 Task: Set "SPS and PPS ID numbers" for "H.264/MPEG-4 Part 10/AVC encoder (x264)" to 2.
Action: Mouse moved to (141, 20)
Screenshot: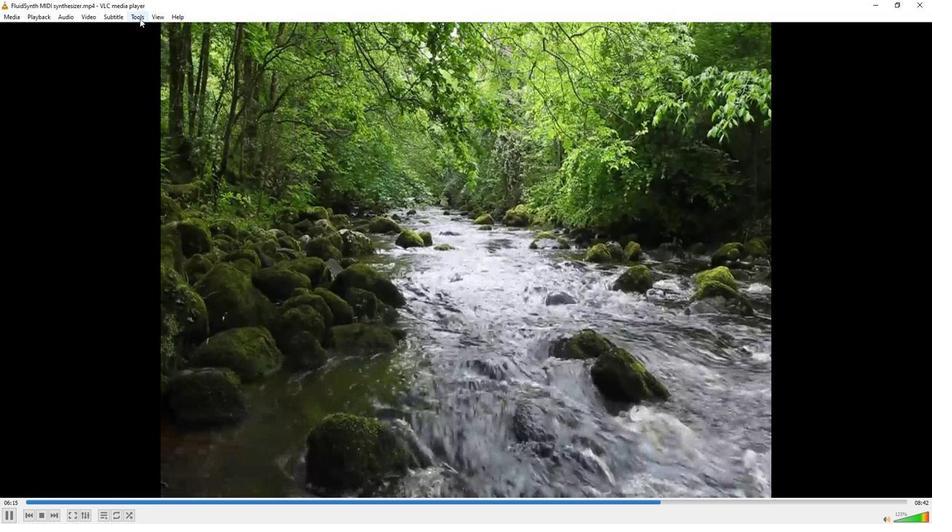 
Action: Mouse pressed left at (141, 20)
Screenshot: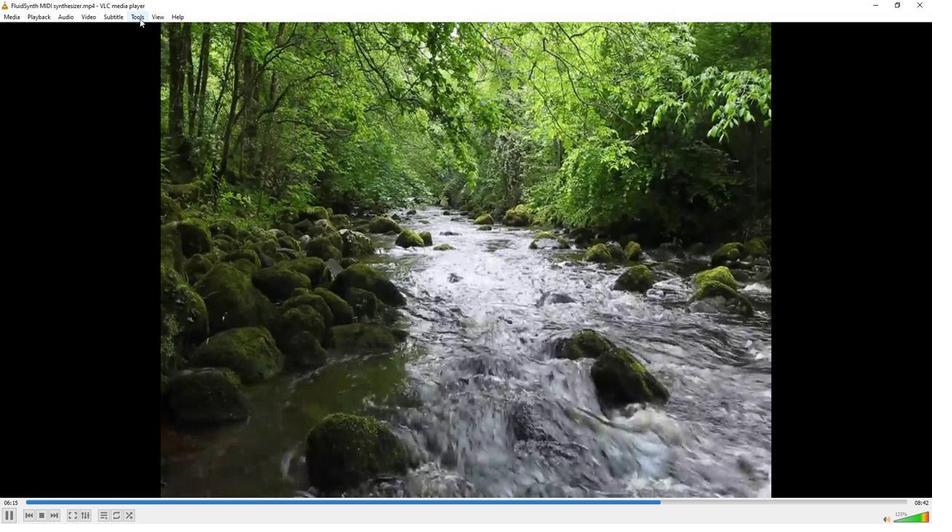 
Action: Mouse moved to (158, 131)
Screenshot: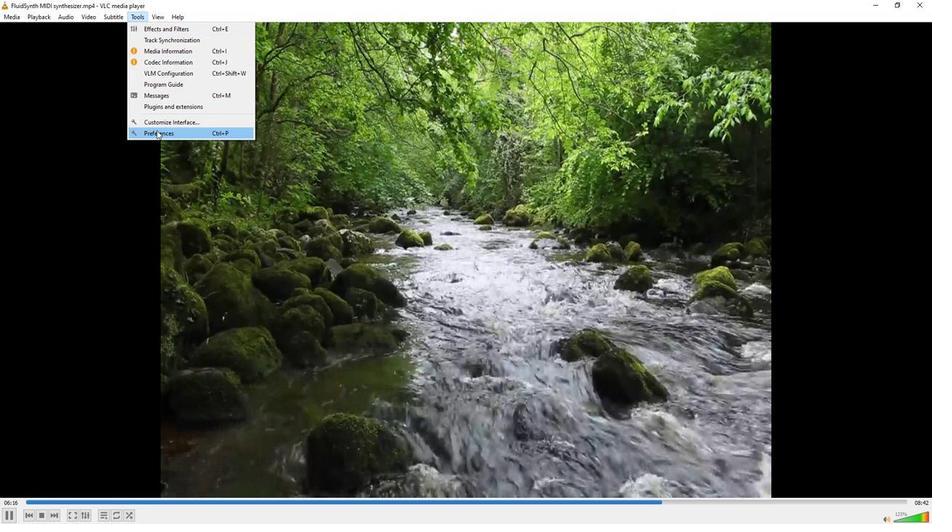 
Action: Mouse pressed left at (158, 131)
Screenshot: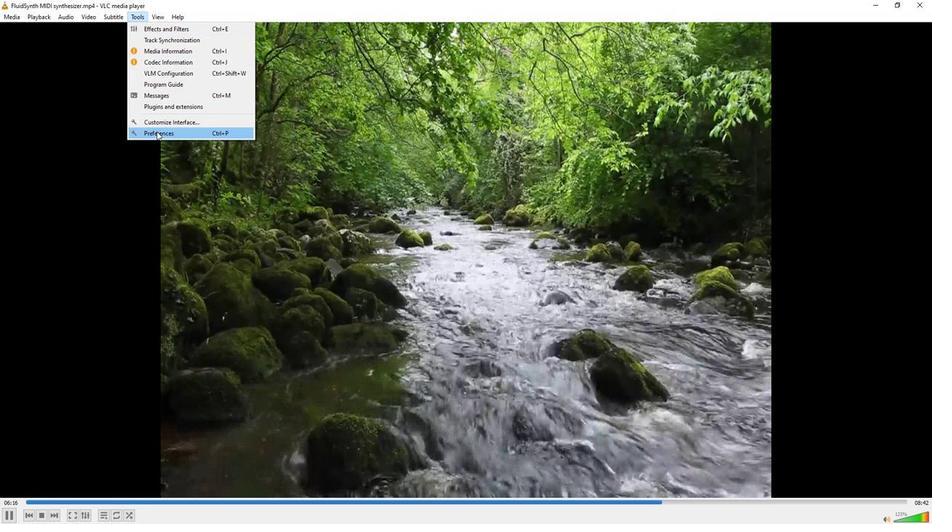 
Action: Mouse moved to (203, 193)
Screenshot: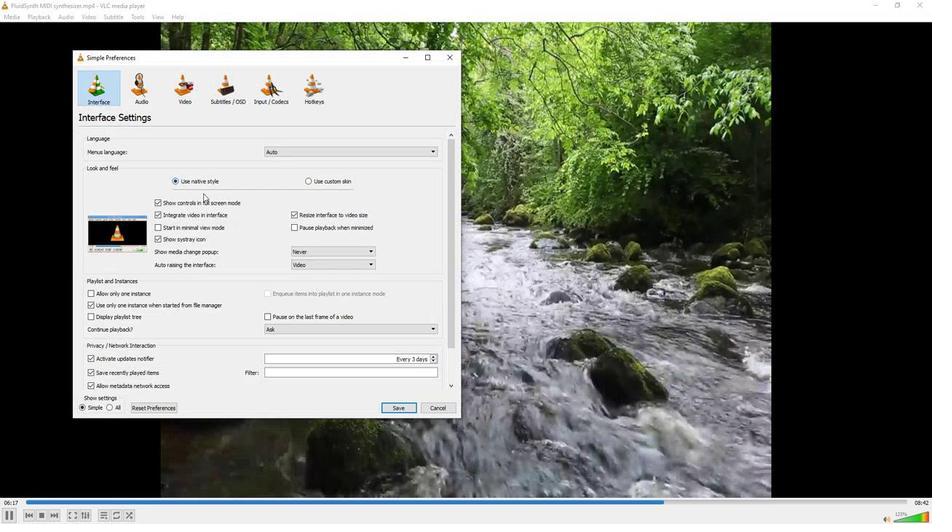 
Action: Mouse scrolled (203, 193) with delta (0, 0)
Screenshot: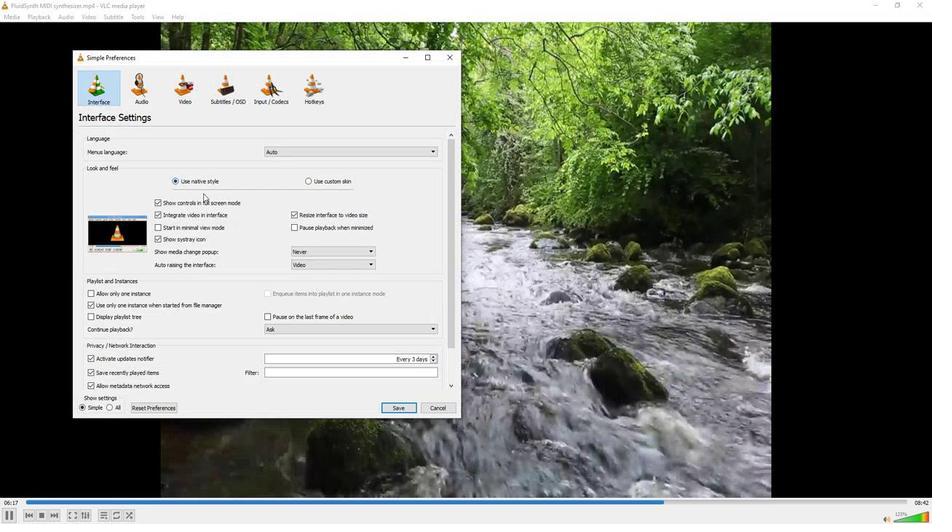 
Action: Mouse moved to (107, 405)
Screenshot: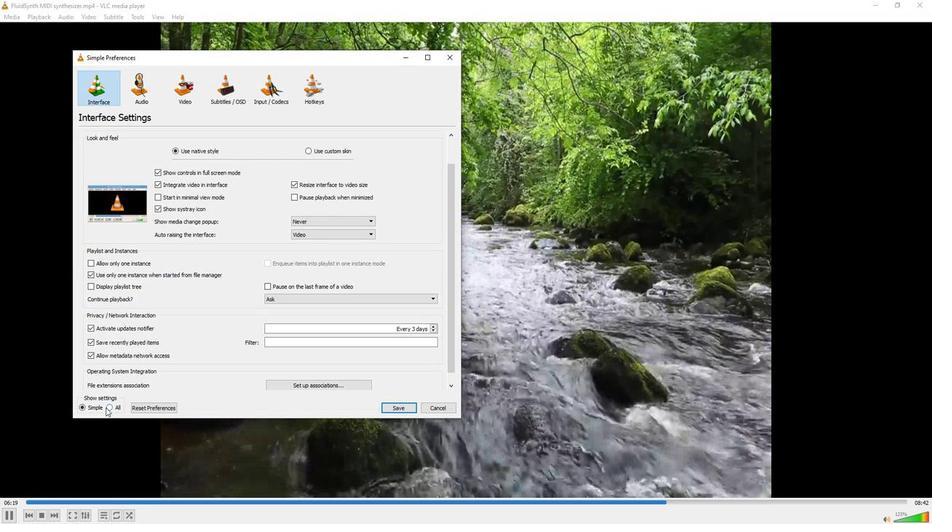 
Action: Mouse pressed left at (107, 405)
Screenshot: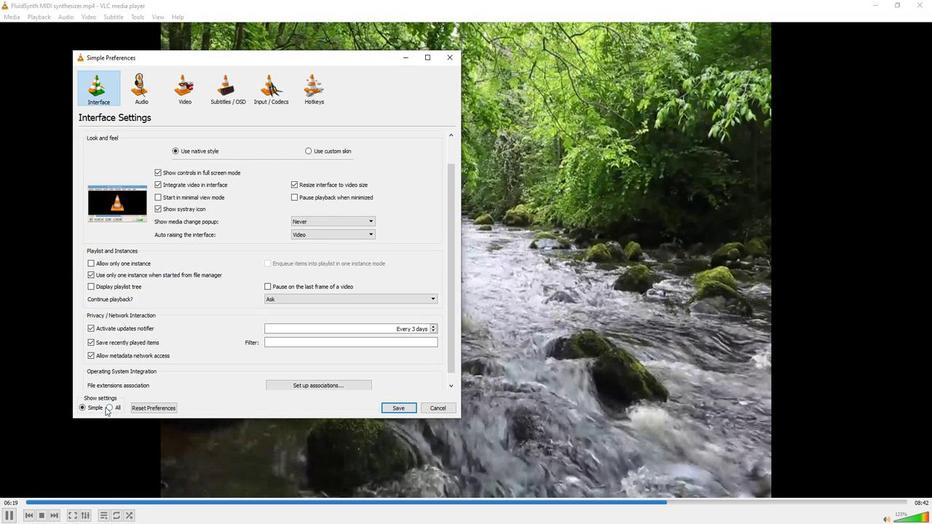 
Action: Mouse moved to (112, 405)
Screenshot: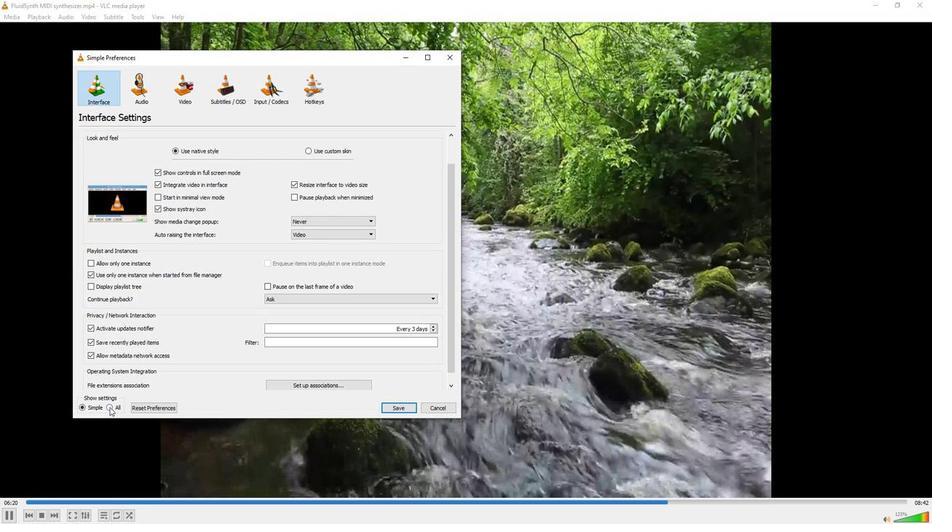 
Action: Mouse pressed left at (112, 405)
Screenshot: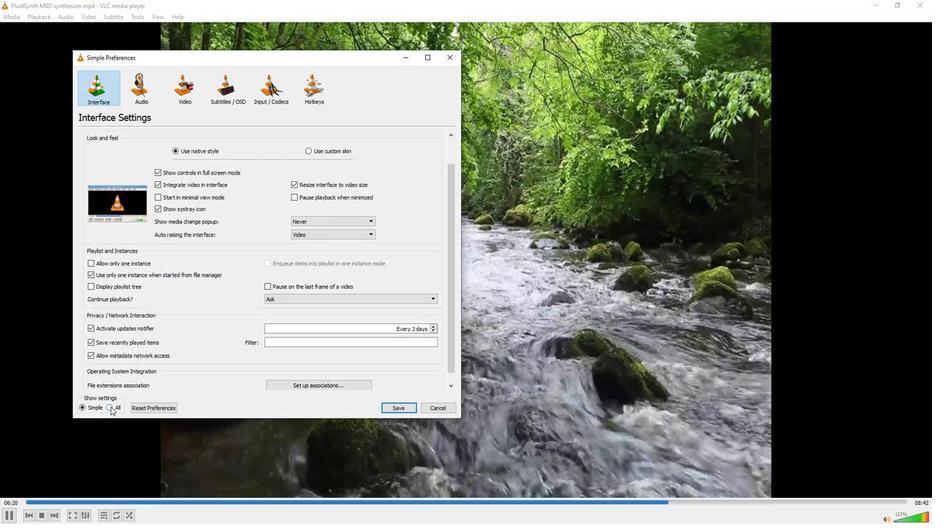 
Action: Mouse moved to (98, 308)
Screenshot: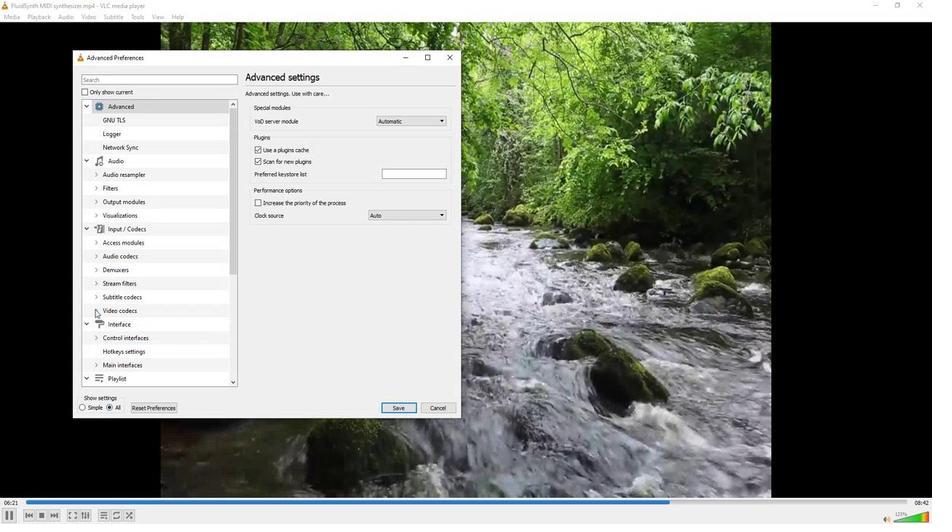 
Action: Mouse pressed left at (98, 308)
Screenshot: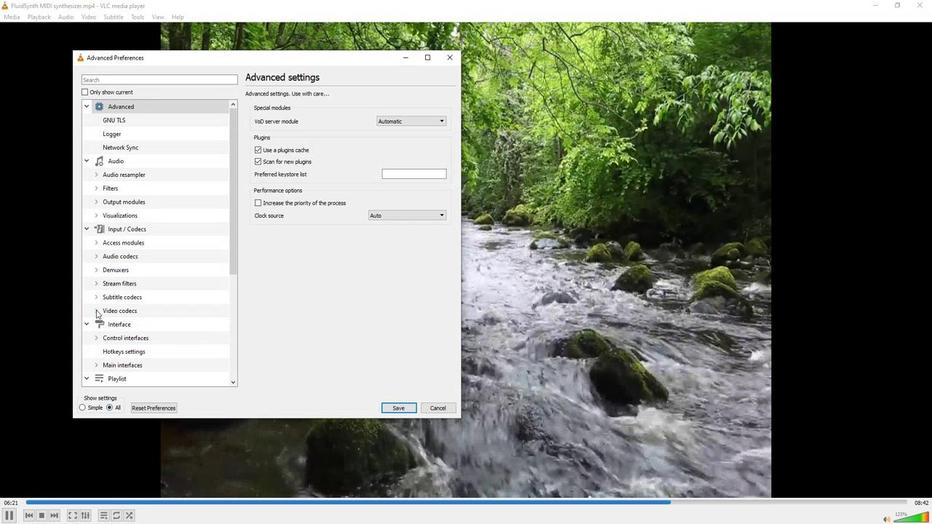 
Action: Mouse moved to (122, 354)
Screenshot: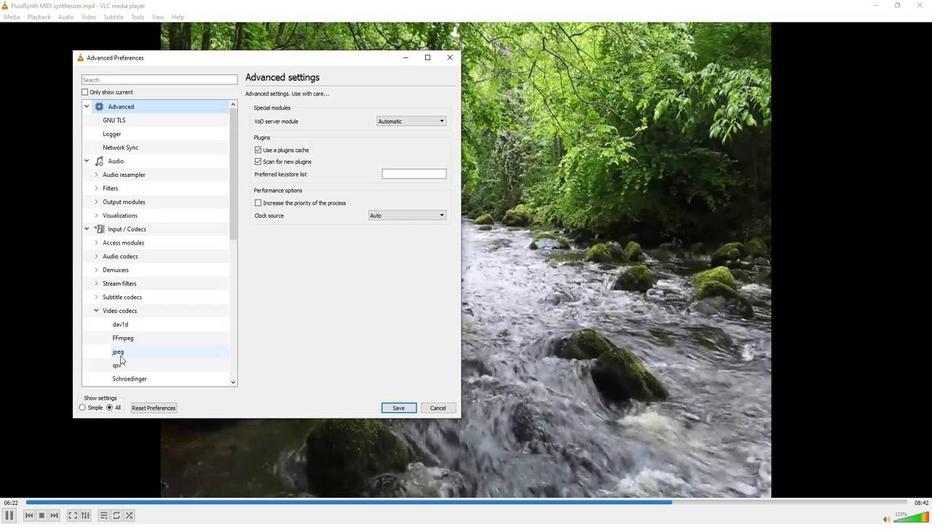 
Action: Mouse scrolled (122, 354) with delta (0, 0)
Screenshot: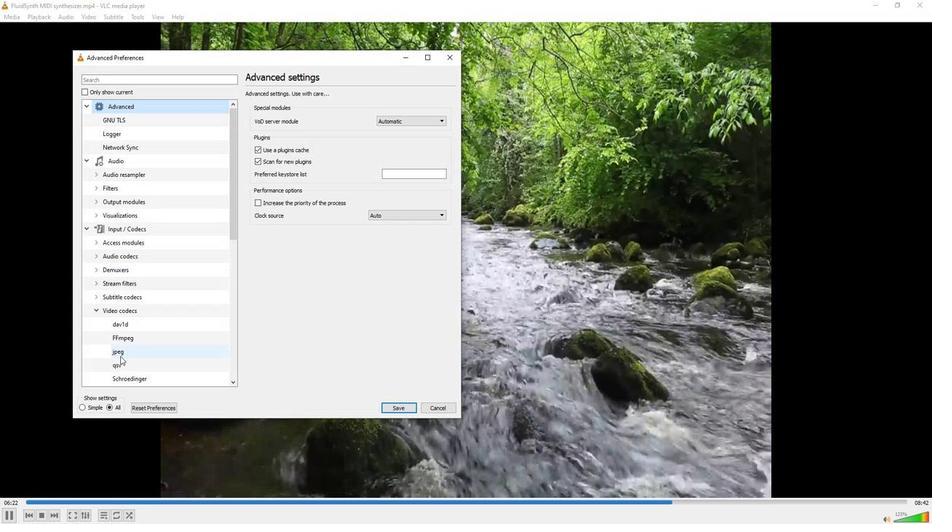 
Action: Mouse moved to (124, 378)
Screenshot: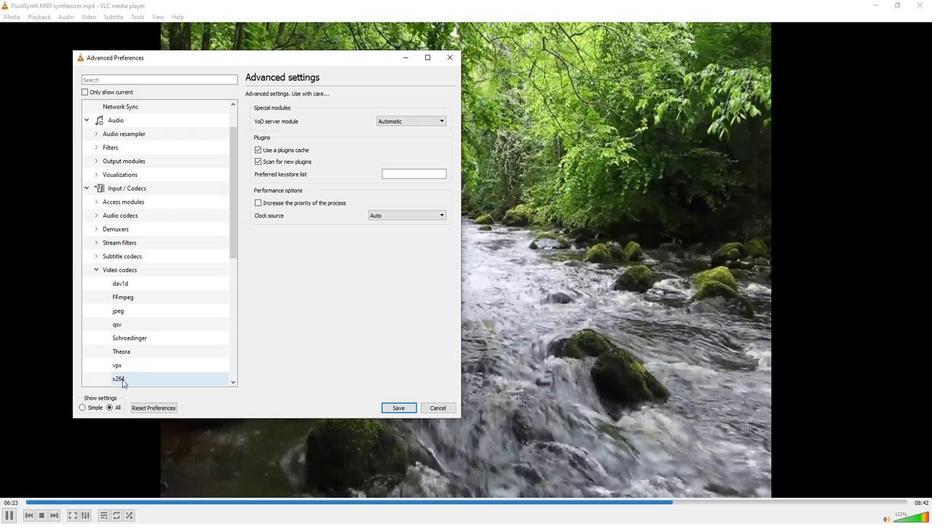
Action: Mouse pressed left at (124, 378)
Screenshot: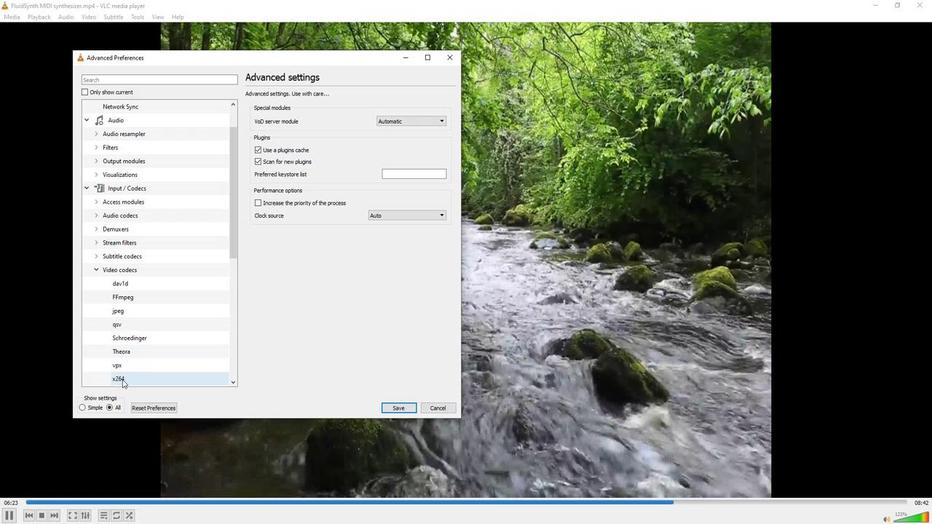 
Action: Mouse moved to (292, 314)
Screenshot: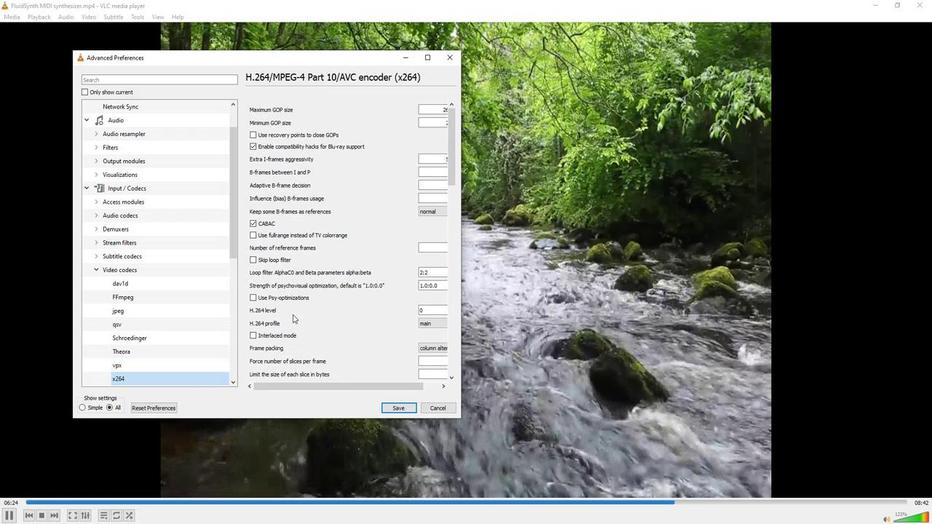 
Action: Mouse scrolled (292, 313) with delta (0, 0)
Screenshot: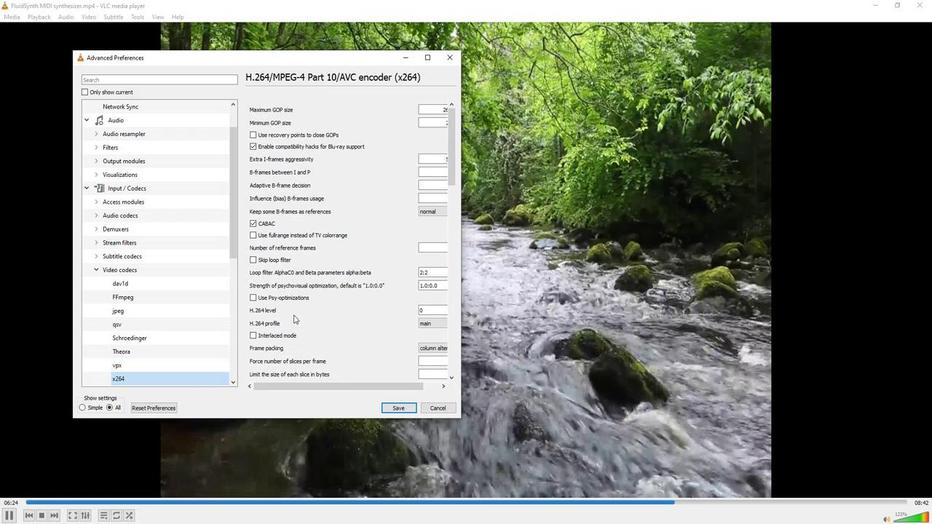 
Action: Mouse scrolled (292, 313) with delta (0, 0)
Screenshot: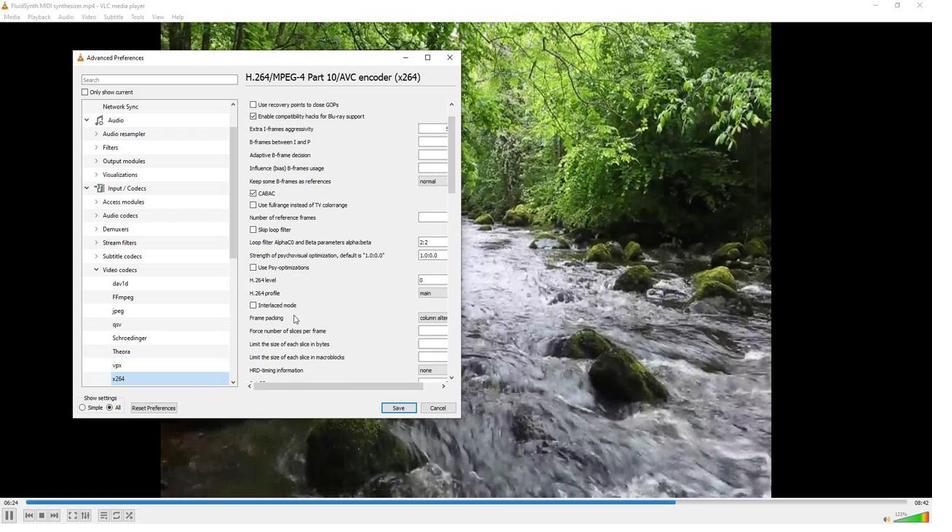 
Action: Mouse scrolled (292, 313) with delta (0, 0)
Screenshot: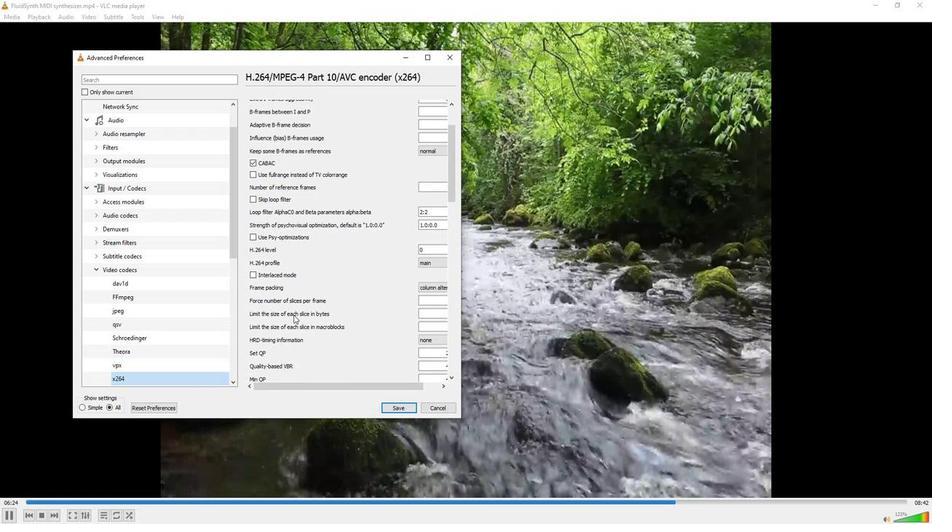 
Action: Mouse scrolled (292, 313) with delta (0, 0)
Screenshot: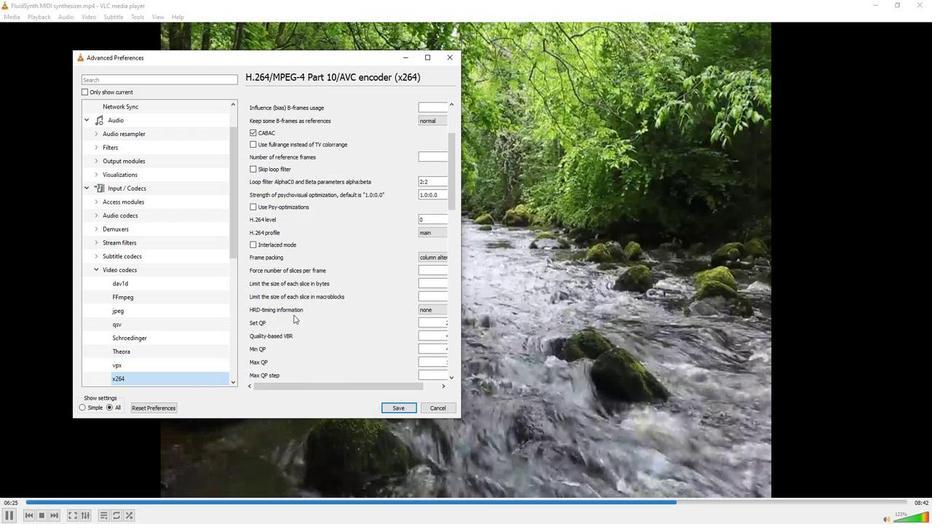 
Action: Mouse scrolled (292, 313) with delta (0, 0)
Screenshot: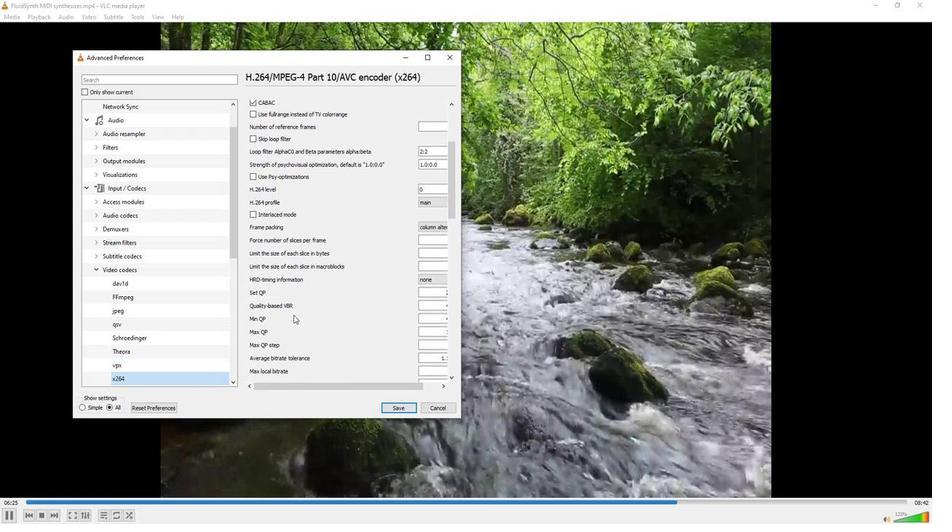 
Action: Mouse scrolled (292, 313) with delta (0, 0)
Screenshot: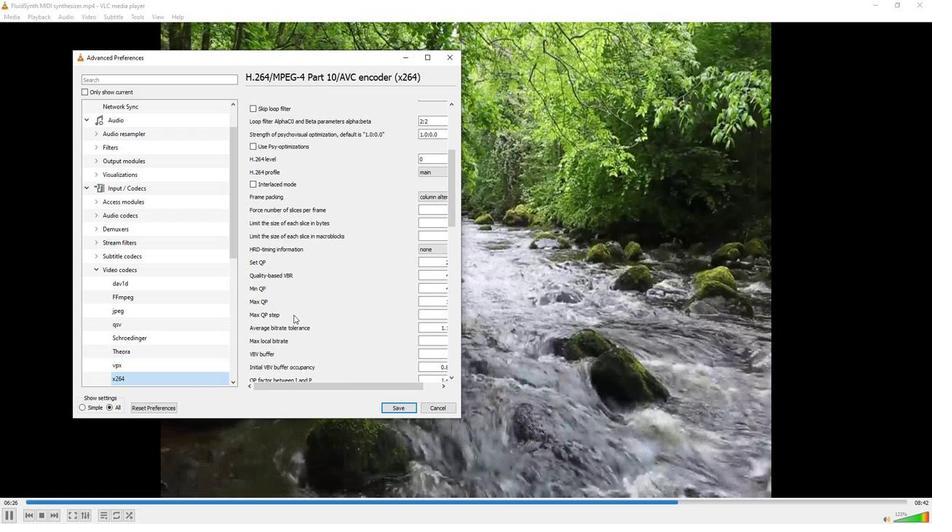 
Action: Mouse scrolled (292, 313) with delta (0, 0)
Screenshot: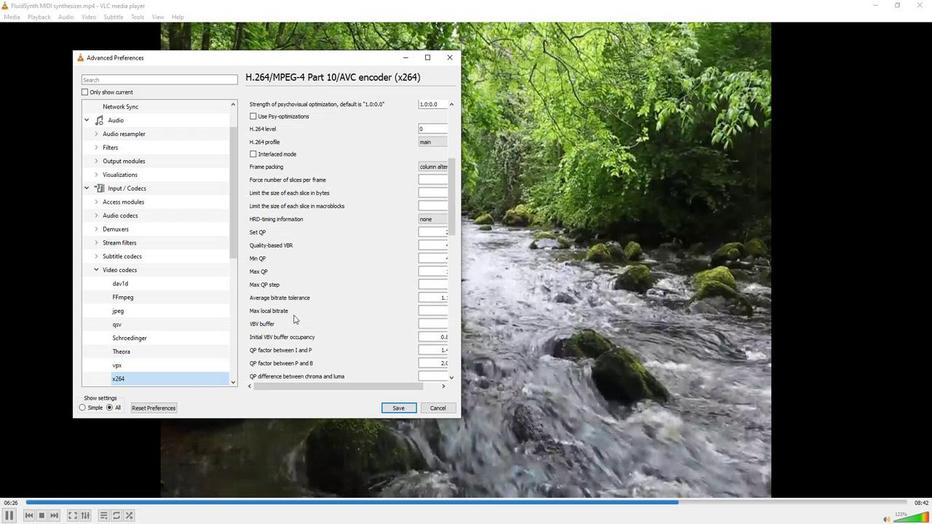 
Action: Mouse scrolled (292, 313) with delta (0, 0)
Screenshot: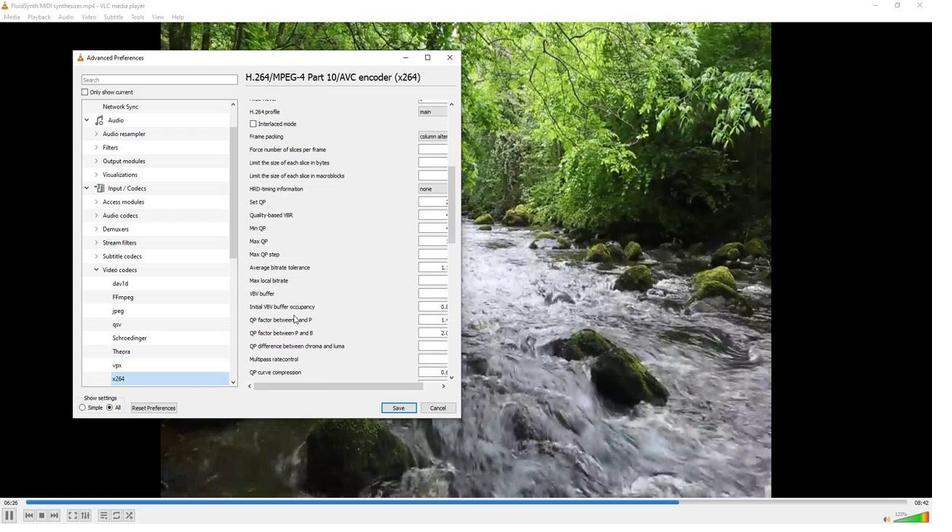 
Action: Mouse scrolled (292, 313) with delta (0, 0)
Screenshot: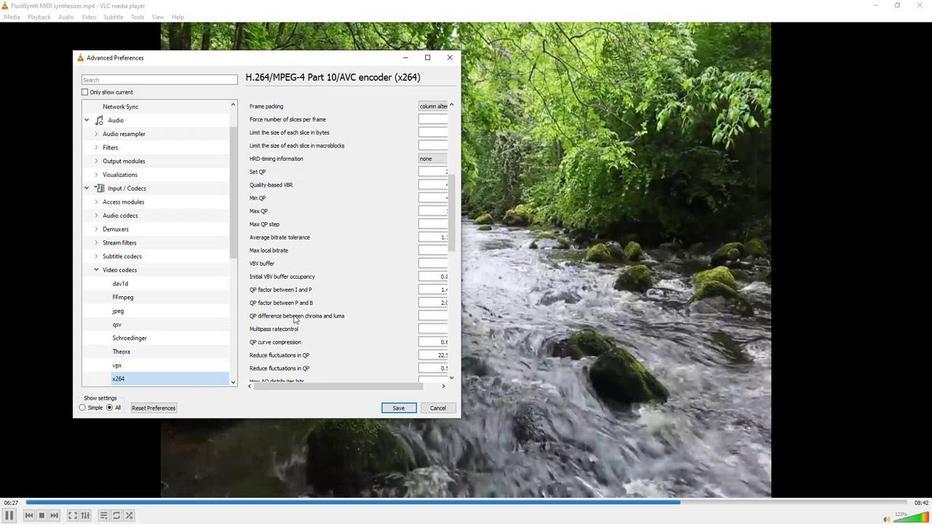 
Action: Mouse scrolled (292, 313) with delta (0, 0)
Screenshot: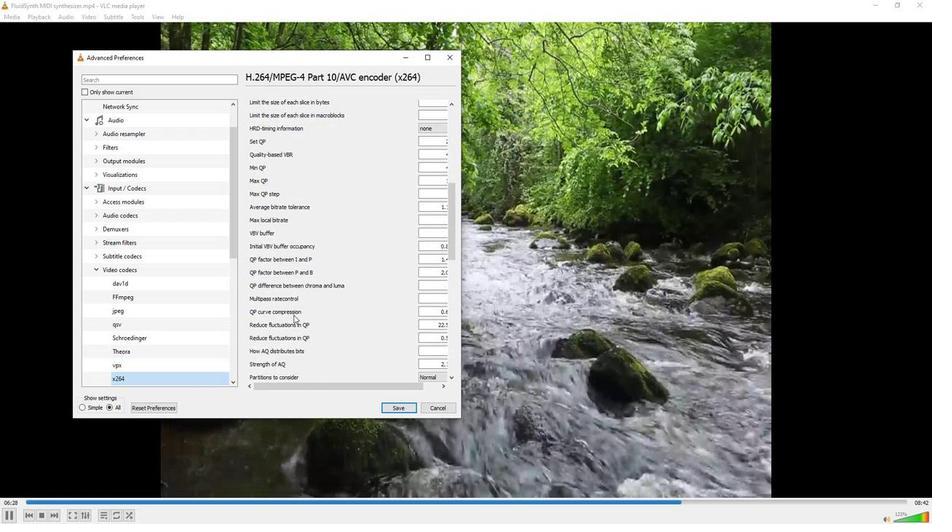 
Action: Mouse scrolled (292, 313) with delta (0, 0)
Screenshot: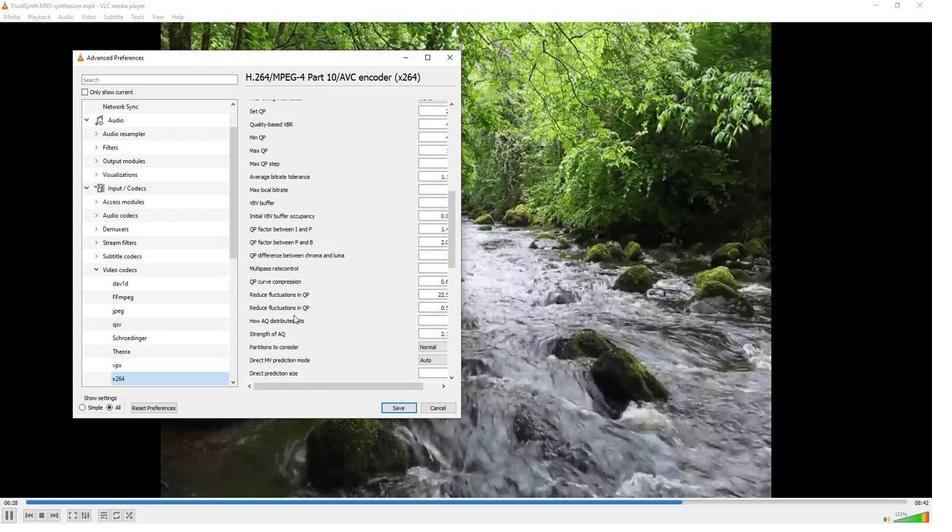 
Action: Mouse scrolled (292, 313) with delta (0, 0)
Screenshot: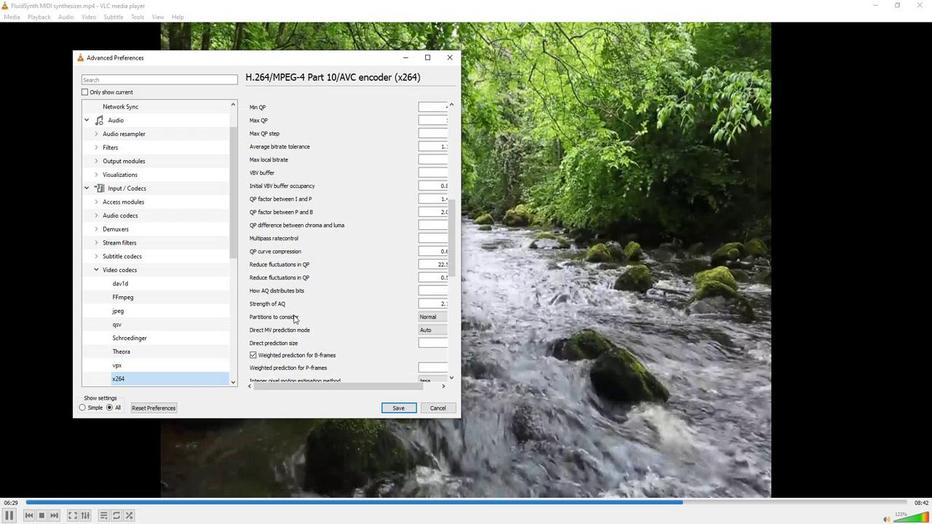 
Action: Mouse scrolled (292, 313) with delta (0, 0)
Screenshot: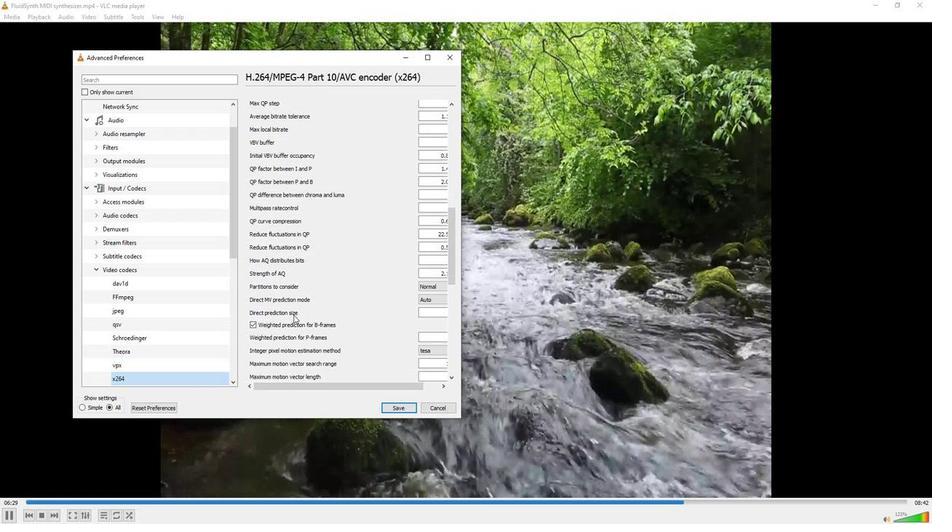 
Action: Mouse scrolled (292, 313) with delta (0, 0)
Screenshot: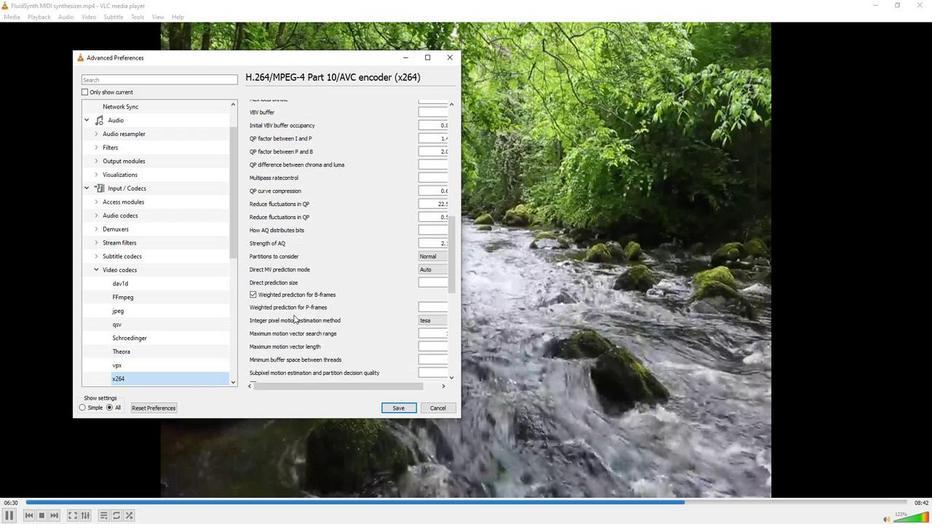 
Action: Mouse scrolled (292, 313) with delta (0, 0)
Screenshot: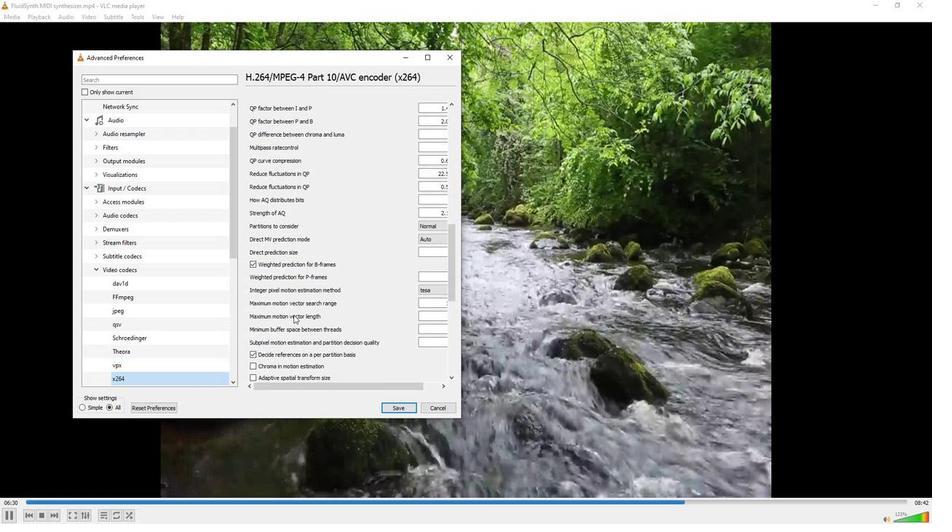 
Action: Mouse scrolled (292, 314) with delta (0, 0)
Screenshot: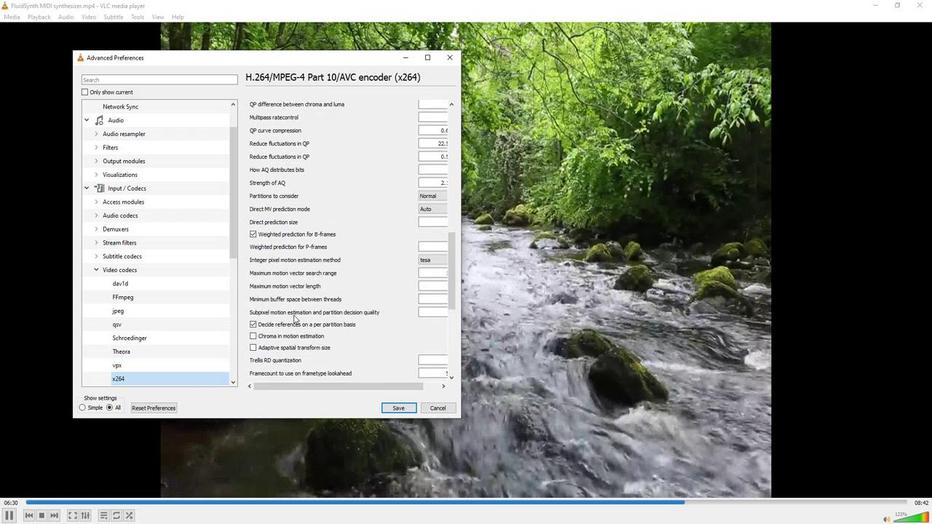 
Action: Mouse scrolled (292, 313) with delta (0, 0)
Screenshot: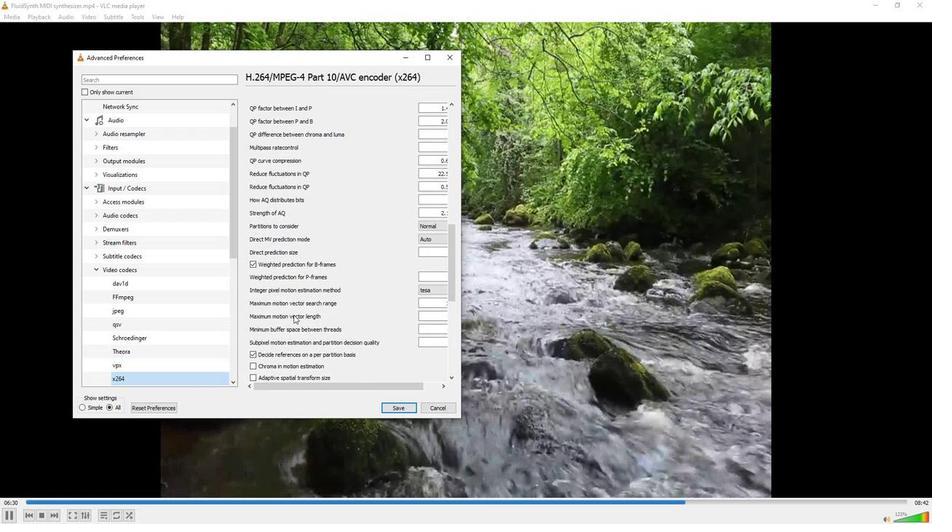 
Action: Mouse scrolled (292, 313) with delta (0, 0)
Screenshot: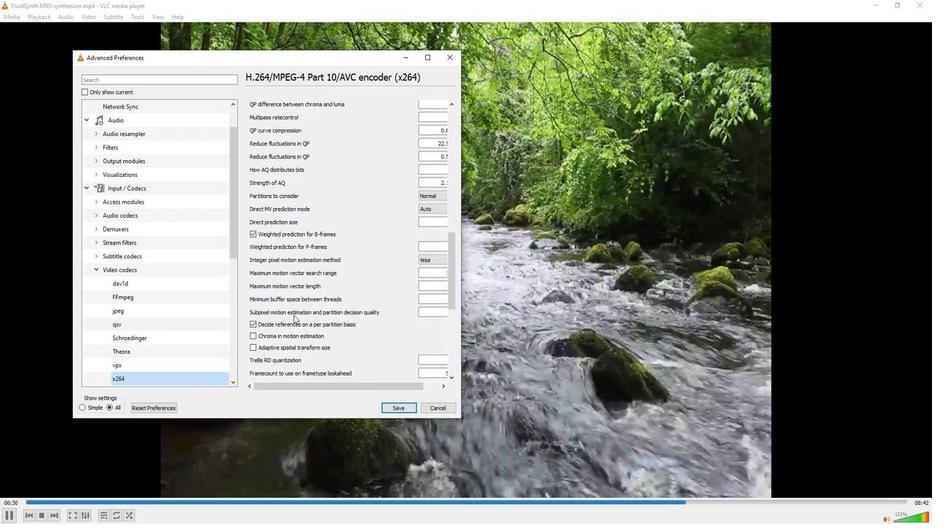 
Action: Mouse scrolled (292, 313) with delta (0, 0)
Screenshot: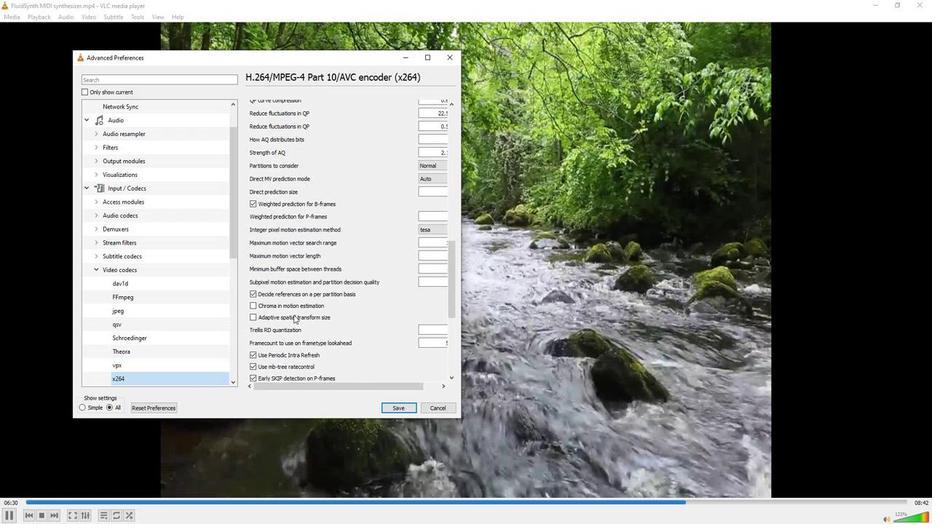 
Action: Mouse scrolled (292, 313) with delta (0, 0)
Screenshot: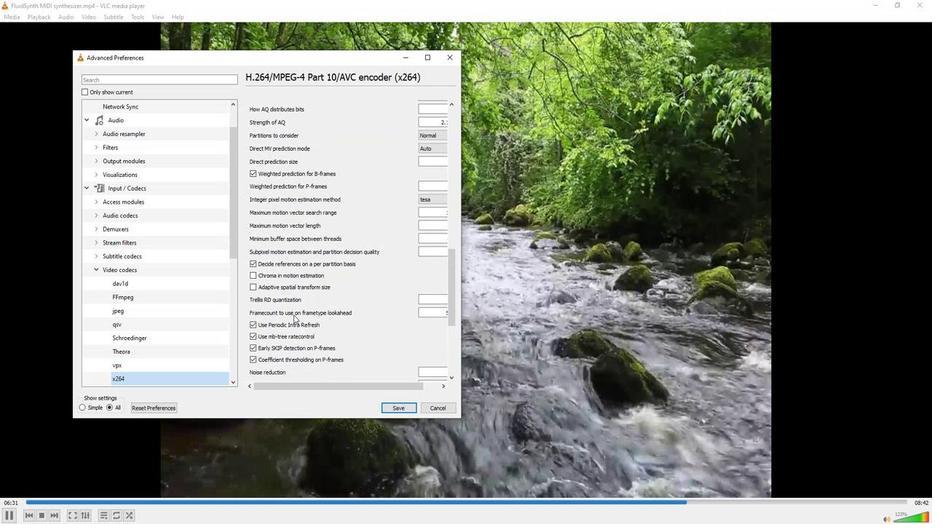 
Action: Mouse scrolled (292, 313) with delta (0, 0)
Screenshot: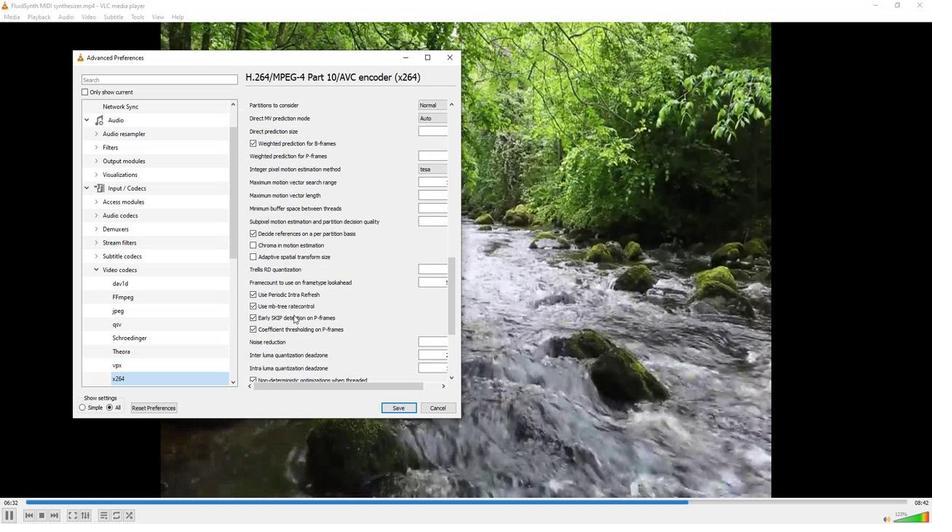 
Action: Mouse scrolled (292, 313) with delta (0, 0)
Screenshot: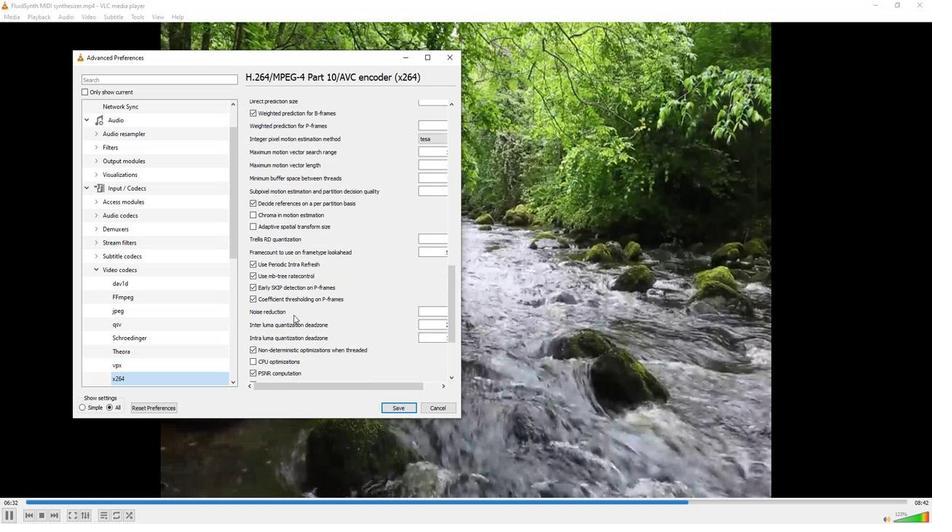 
Action: Mouse scrolled (292, 313) with delta (0, 0)
Screenshot: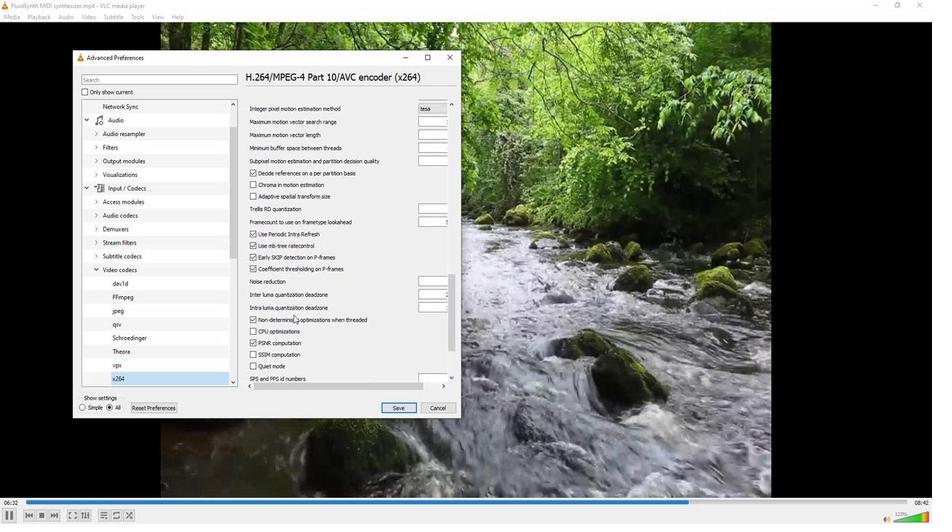
Action: Mouse moved to (305, 381)
Screenshot: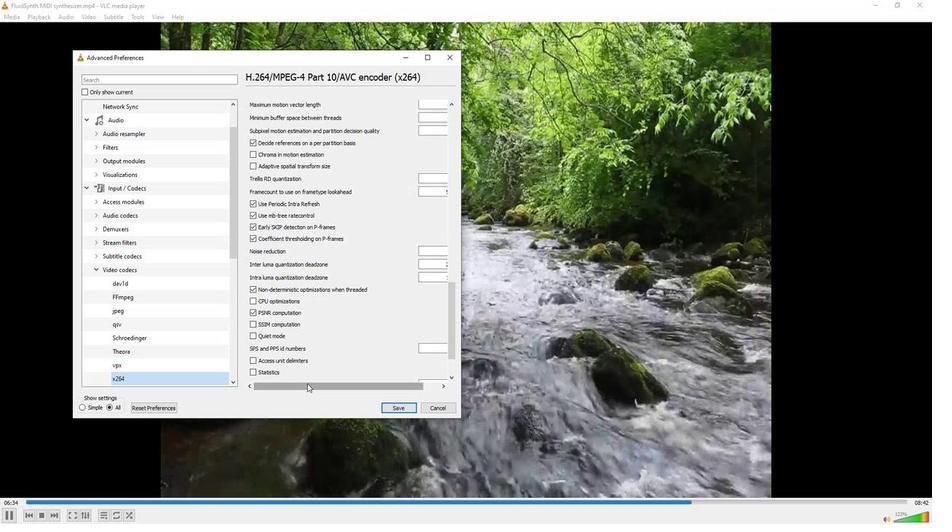 
Action: Mouse pressed left at (305, 381)
Screenshot: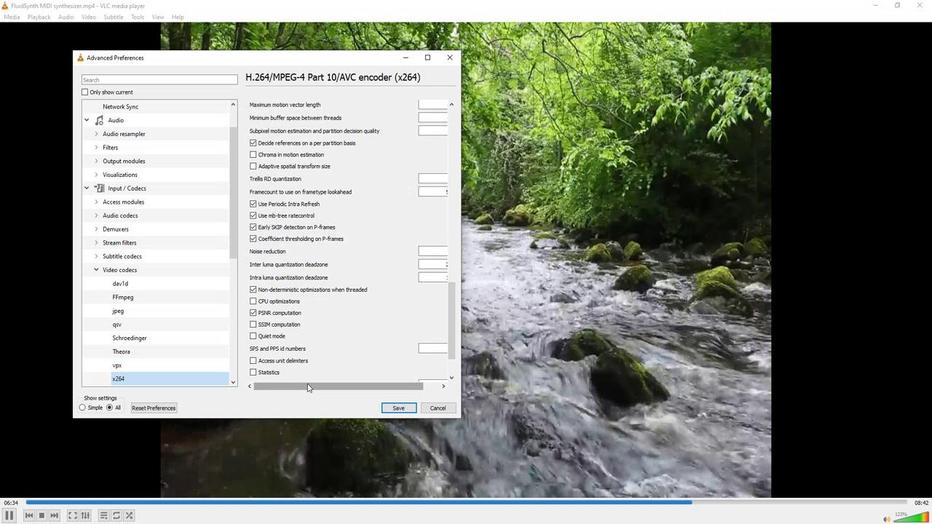 
Action: Mouse moved to (434, 343)
Screenshot: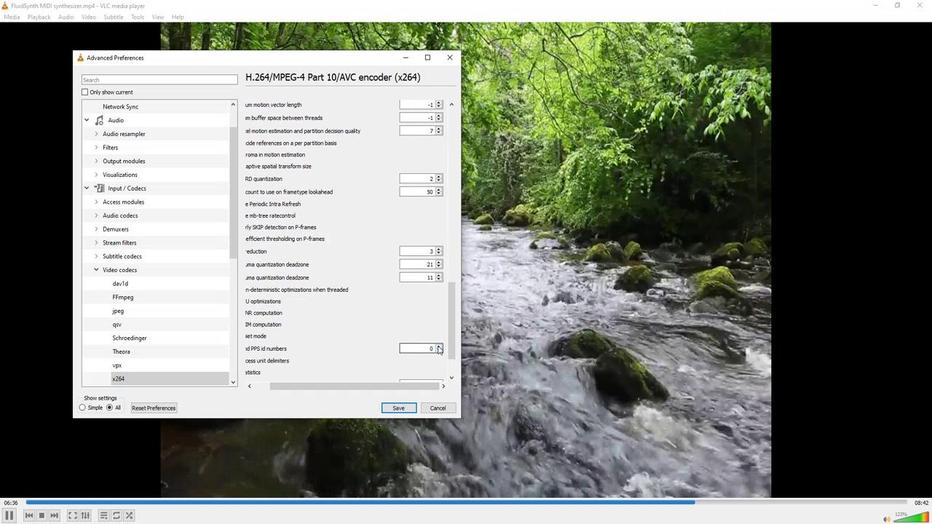 
Action: Mouse pressed left at (434, 343)
Screenshot: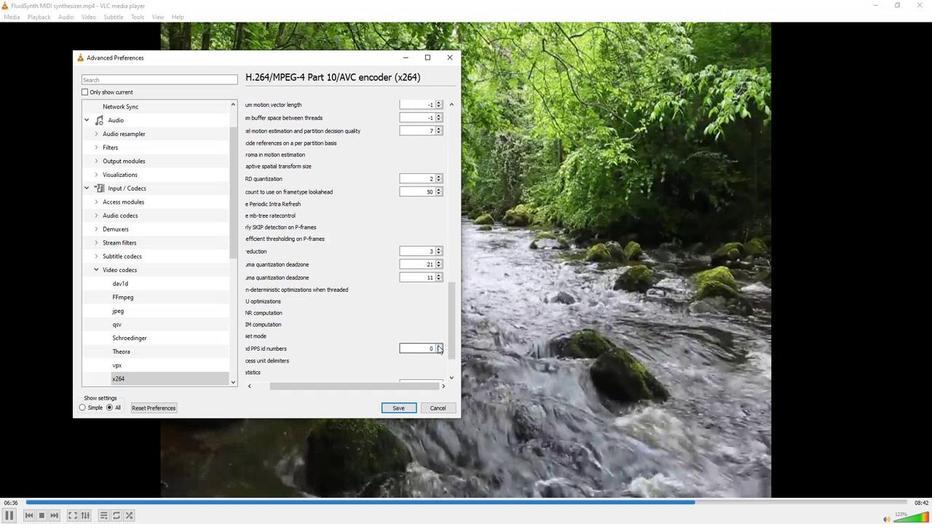 
Action: Mouse pressed left at (434, 343)
Screenshot: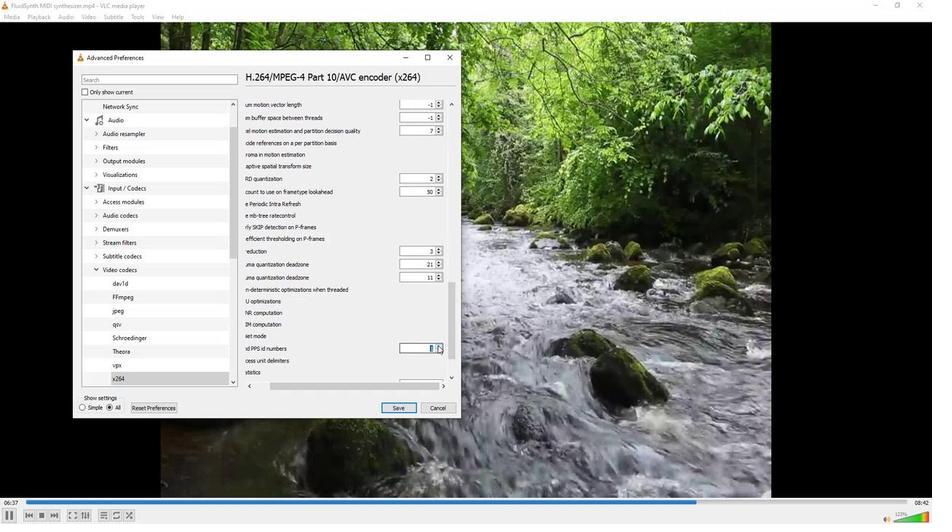 
Action: Mouse moved to (389, 358)
Screenshot: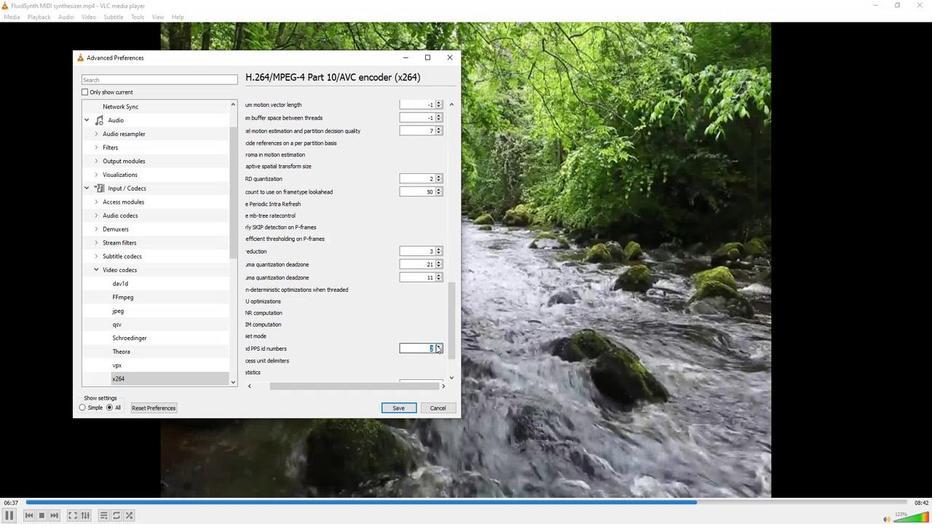 
